 Task: In the  document Respectingdifferencesletter.rtf change page color to  'Light Brown'. Insert watermark  'Confidential ' Apply Font Style in watermark Arial
Action: Mouse moved to (217, 326)
Screenshot: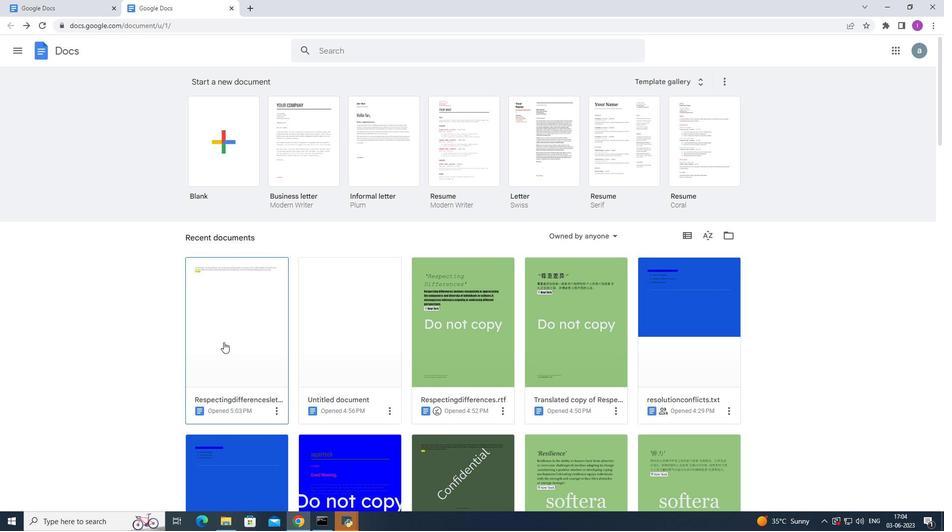 
Action: Mouse pressed left at (217, 326)
Screenshot: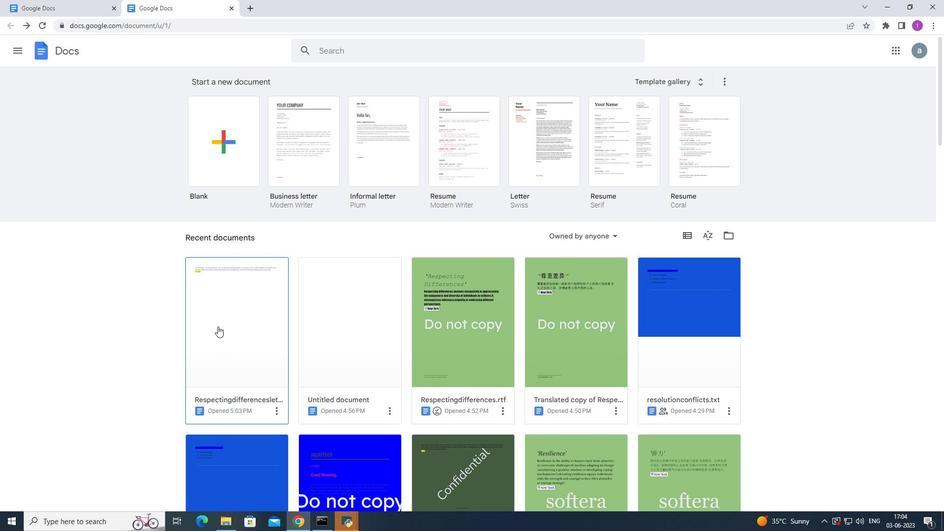 
Action: Mouse moved to (40, 57)
Screenshot: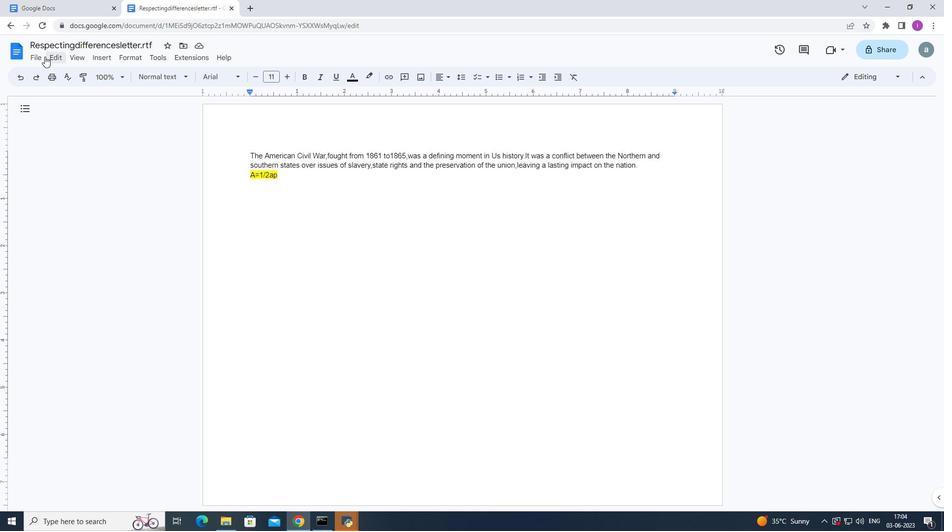
Action: Mouse pressed left at (40, 57)
Screenshot: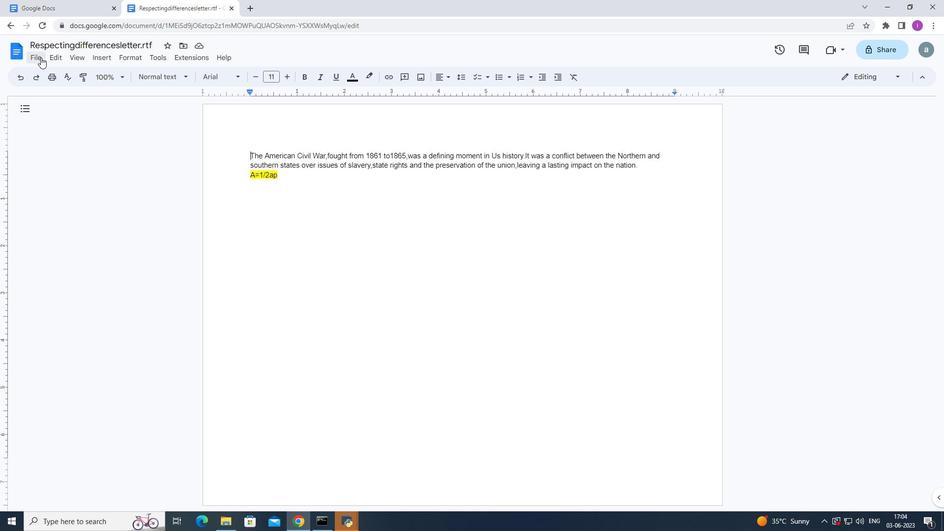 
Action: Mouse moved to (62, 328)
Screenshot: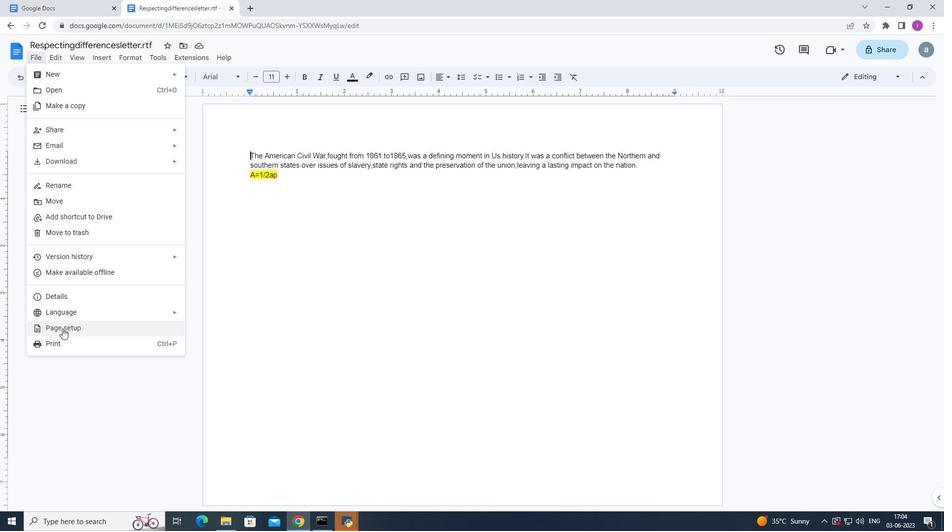 
Action: Mouse pressed left at (62, 328)
Screenshot: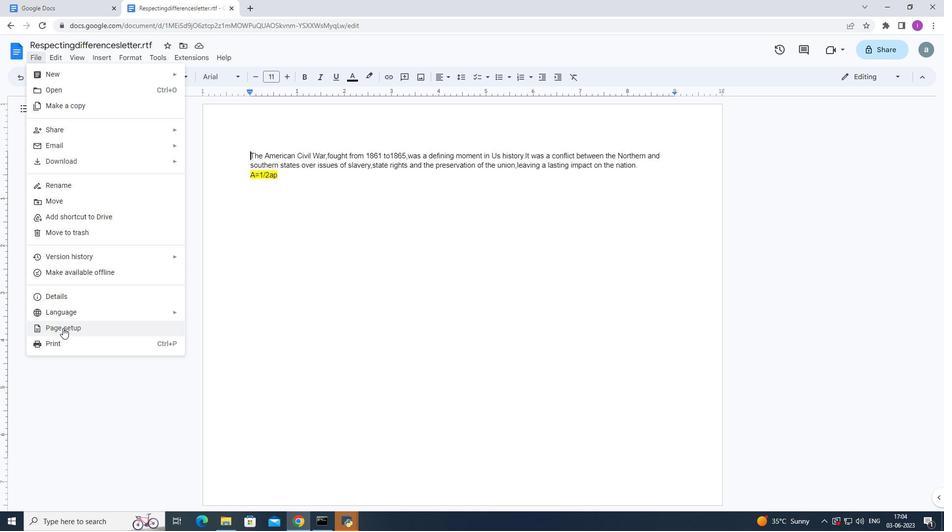 
Action: Mouse moved to (397, 334)
Screenshot: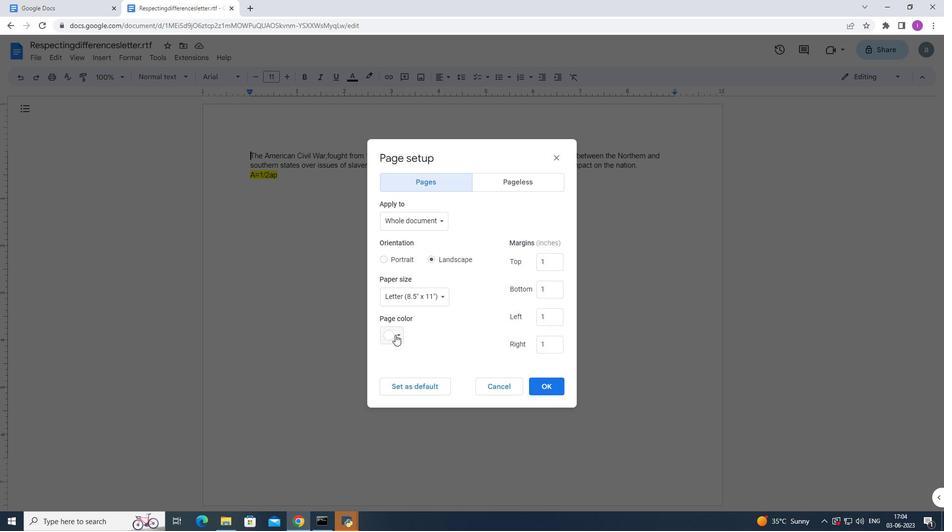 
Action: Mouse pressed left at (397, 334)
Screenshot: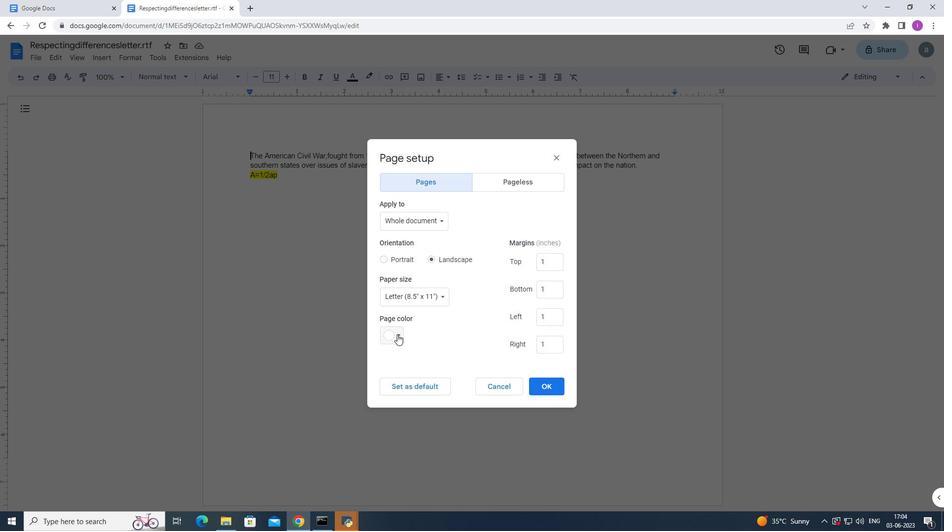 
Action: Mouse moved to (421, 422)
Screenshot: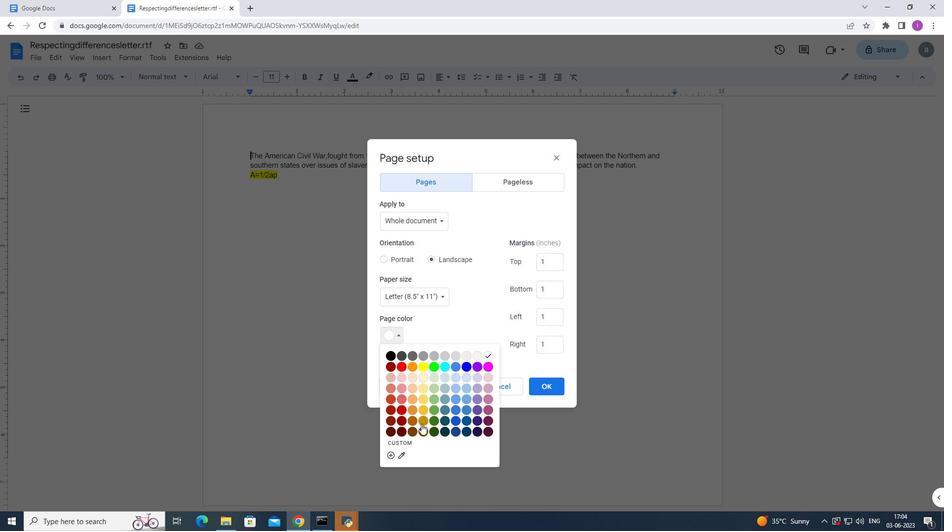 
Action: Mouse pressed left at (421, 422)
Screenshot: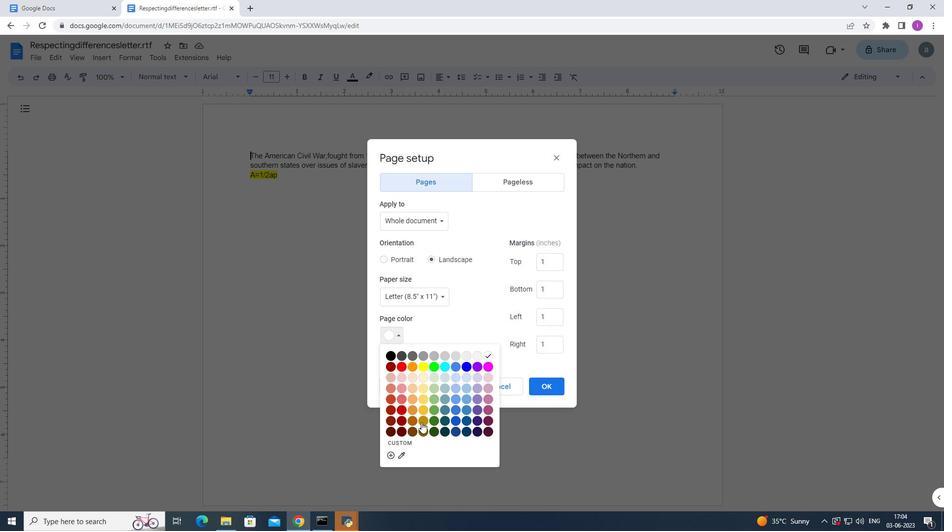 
Action: Mouse moved to (397, 334)
Screenshot: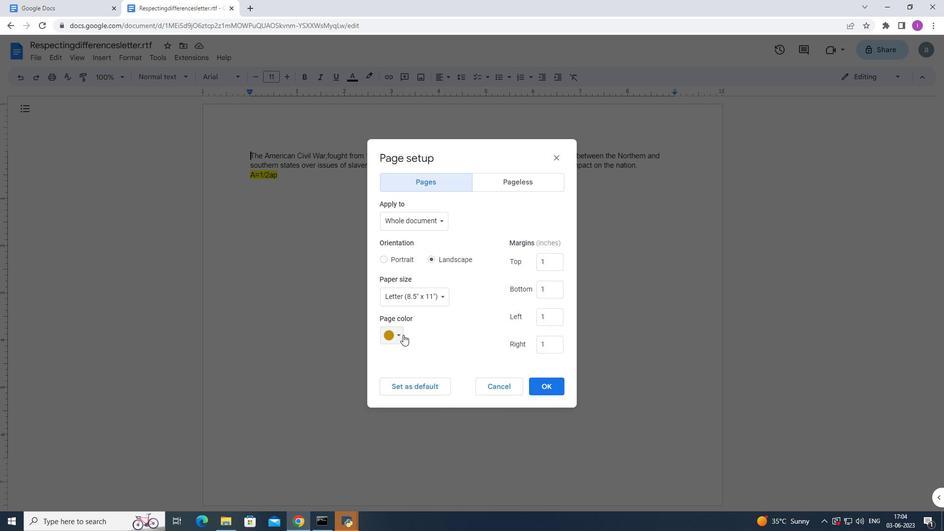 
Action: Mouse pressed left at (397, 334)
Screenshot: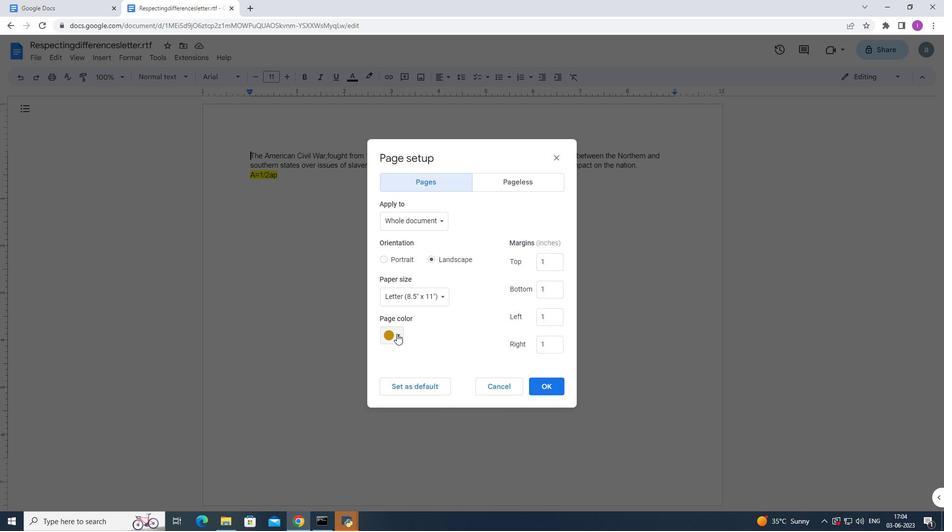 
Action: Mouse moved to (422, 431)
Screenshot: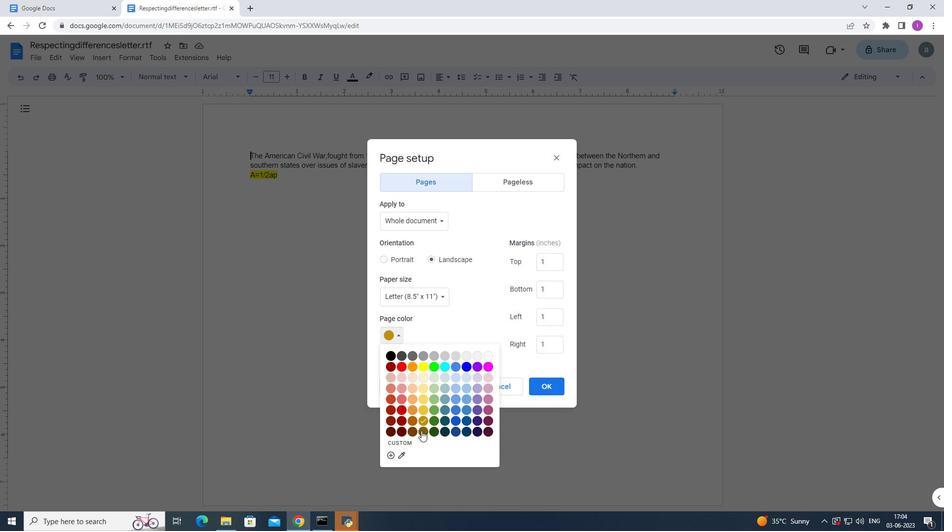 
Action: Mouse pressed left at (422, 431)
Screenshot: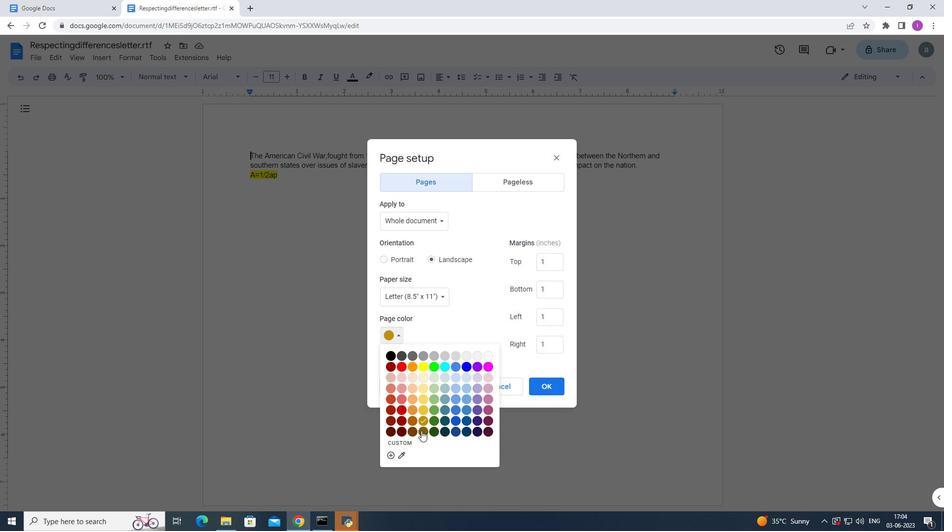 
Action: Mouse moved to (540, 389)
Screenshot: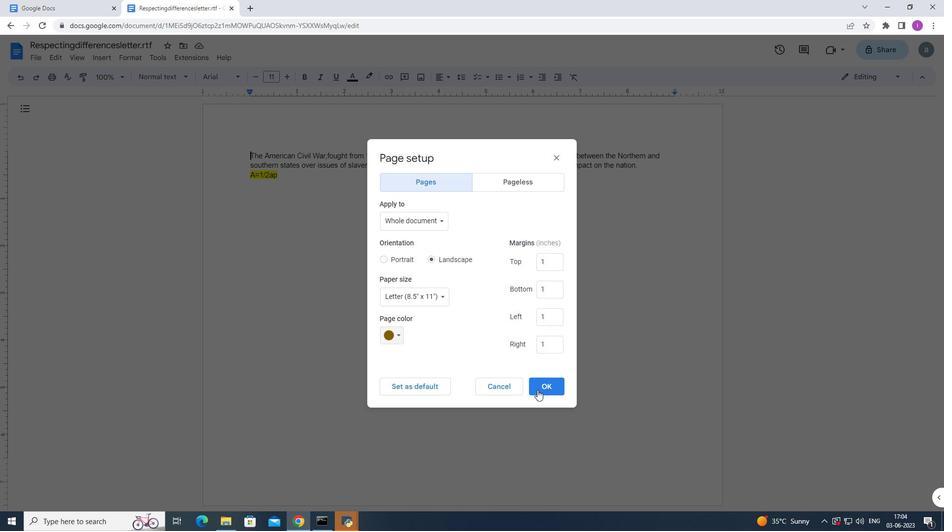 
Action: Mouse pressed left at (540, 389)
Screenshot: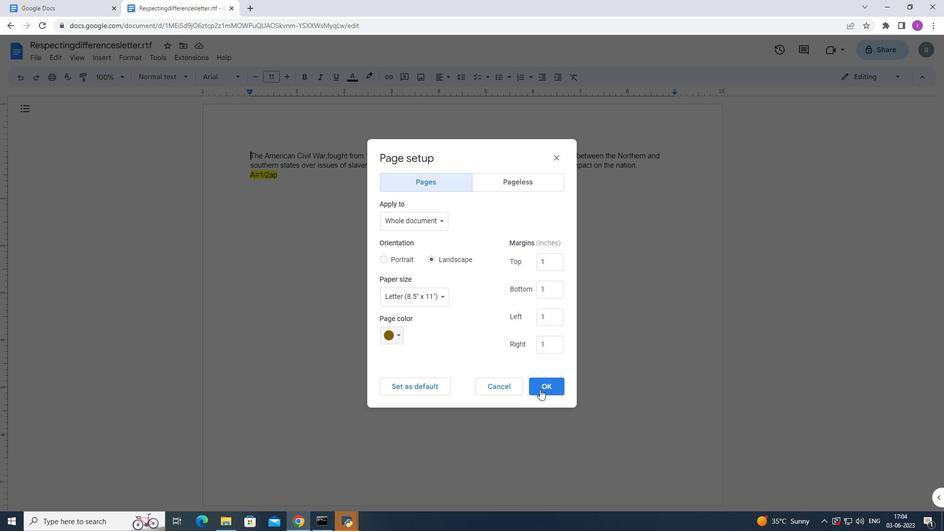 
Action: Mouse moved to (109, 61)
Screenshot: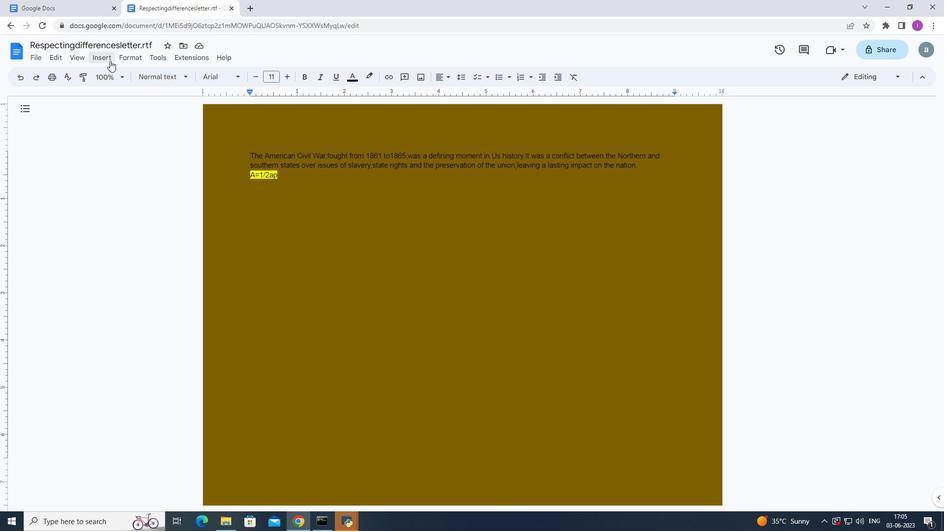 
Action: Mouse pressed left at (109, 61)
Screenshot: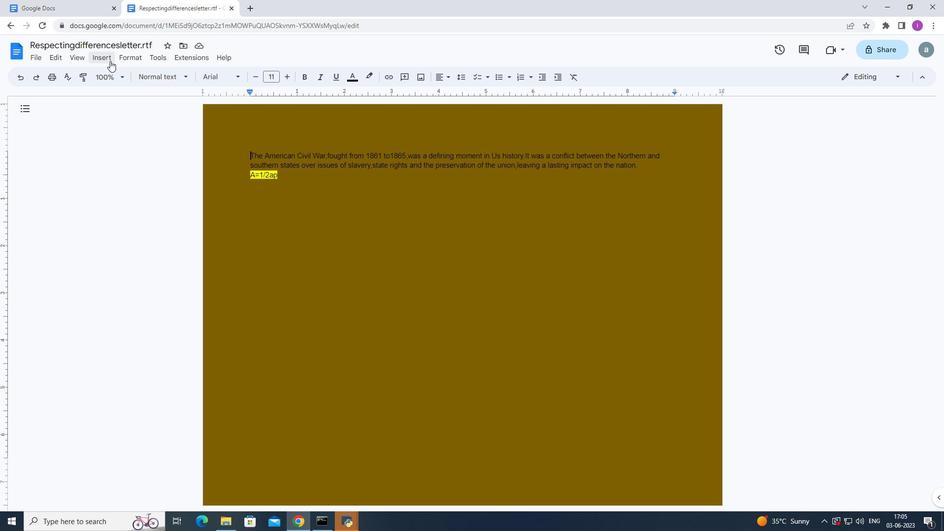 
Action: Mouse moved to (132, 285)
Screenshot: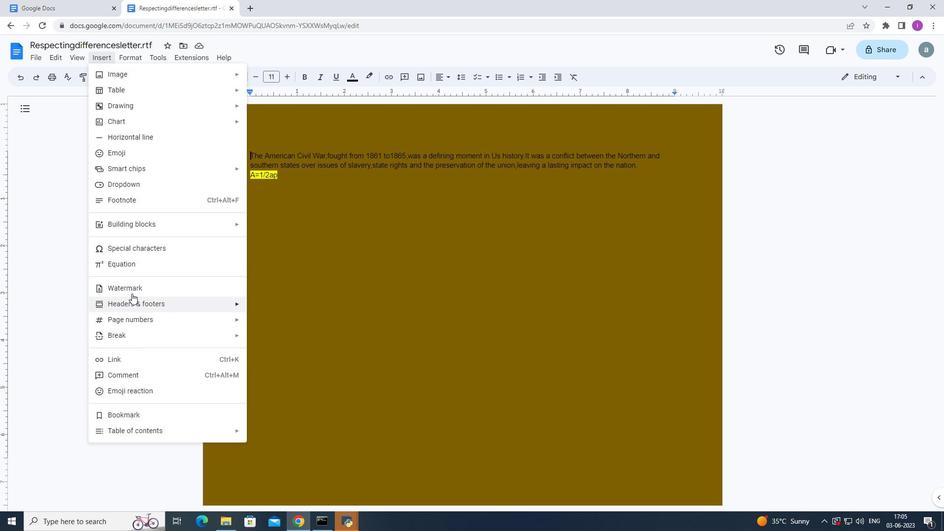 
Action: Mouse pressed left at (132, 285)
Screenshot: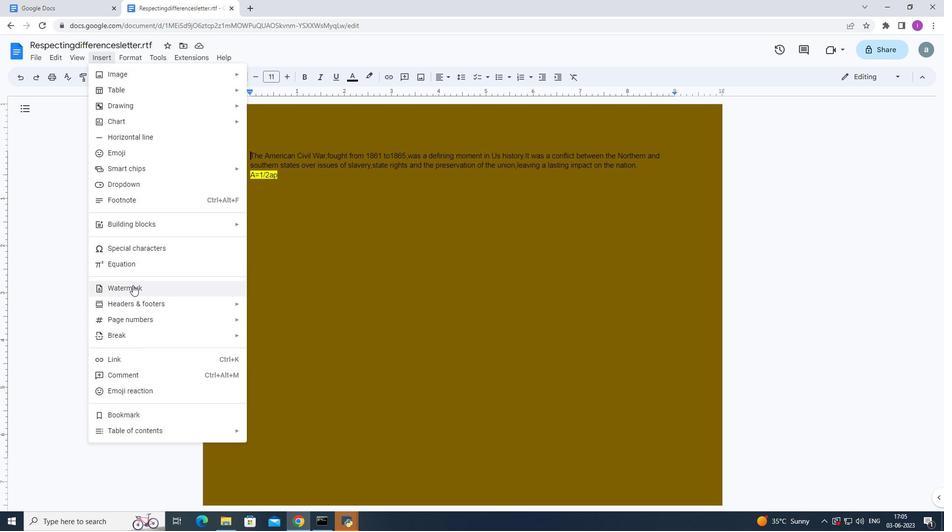 
Action: Mouse moved to (893, 108)
Screenshot: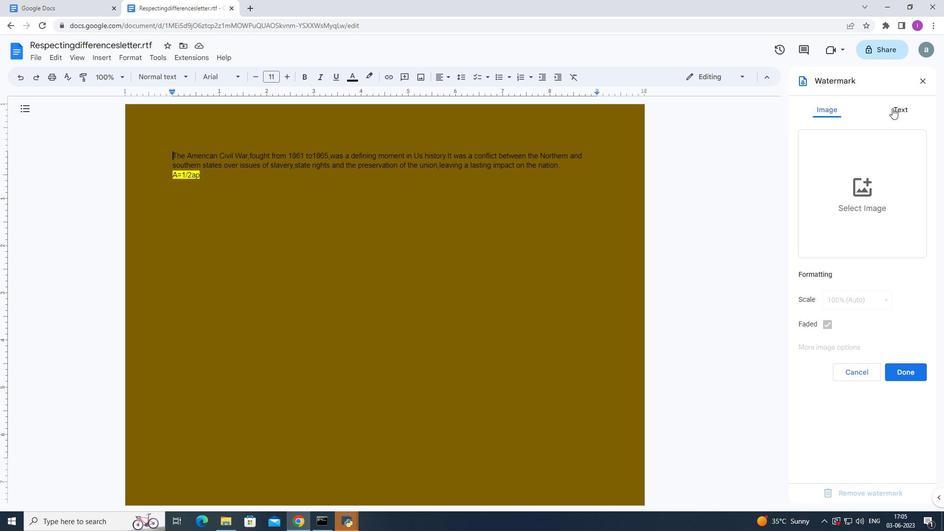 
Action: Mouse pressed left at (893, 108)
Screenshot: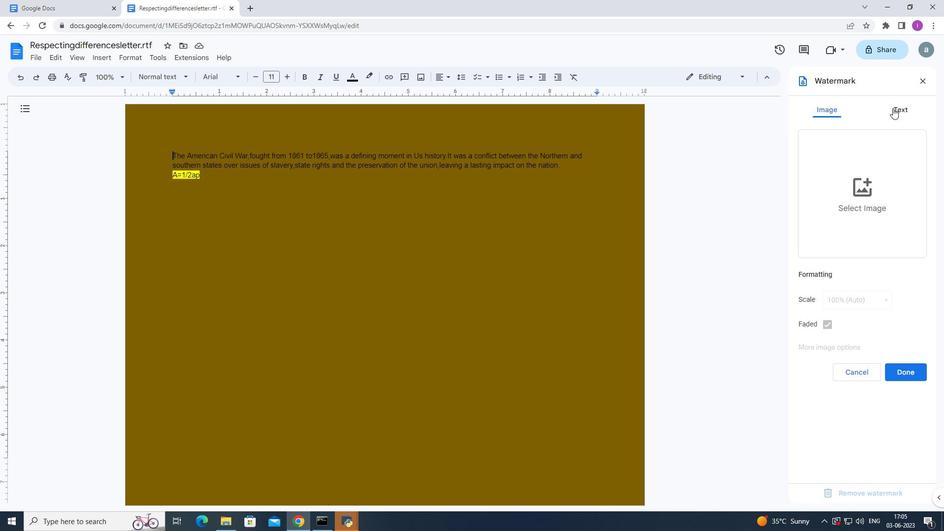 
Action: Mouse moved to (809, 141)
Screenshot: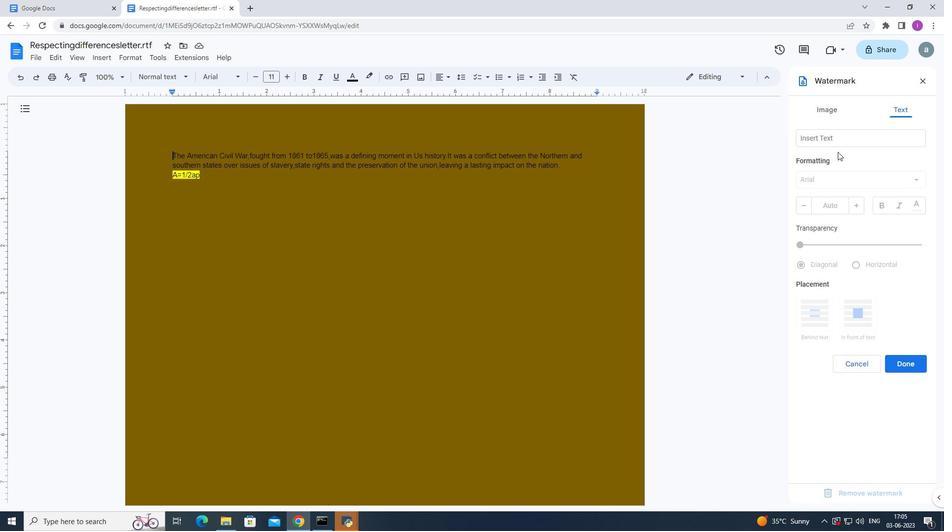 
Action: Mouse pressed left at (809, 141)
Screenshot: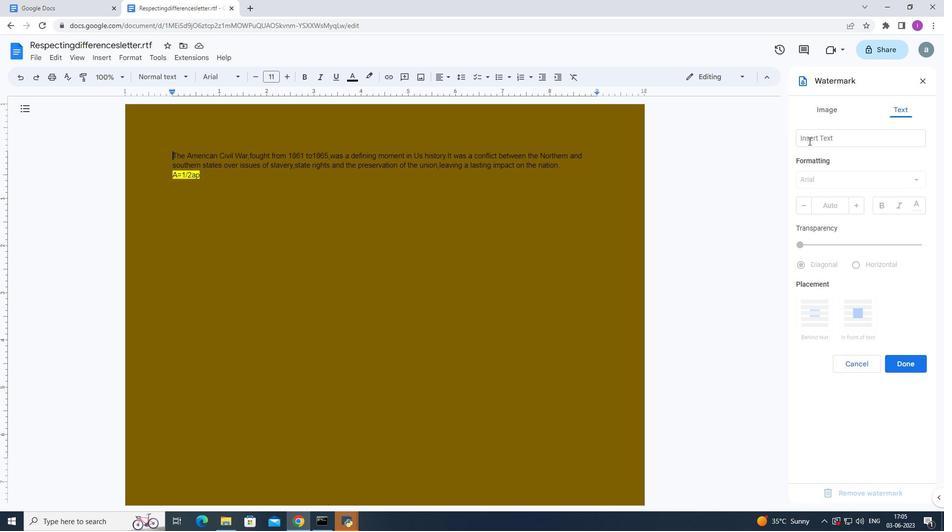 
Action: Mouse moved to (944, 16)
Screenshot: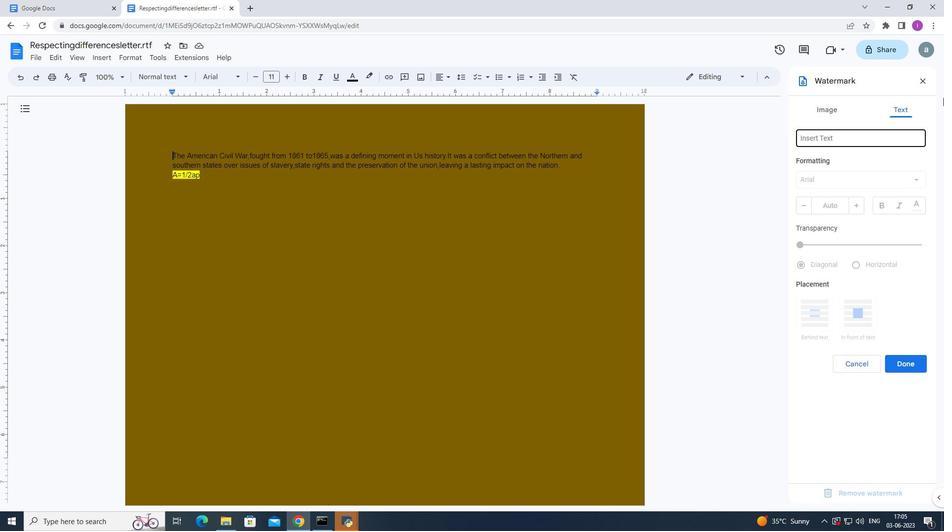 
Action: Key pressed <Key.shift>Confidential
Screenshot: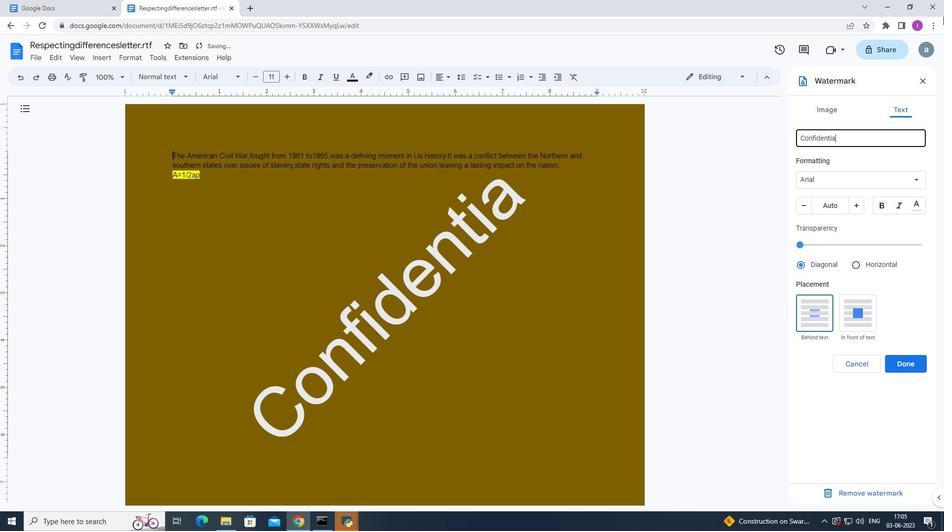 
Action: Mouse moved to (914, 176)
Screenshot: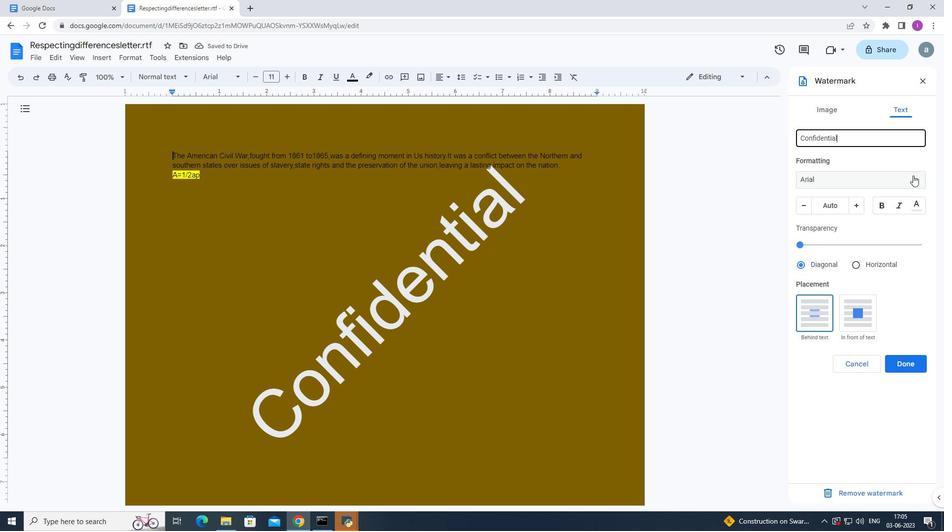 
Action: Mouse pressed left at (914, 176)
Screenshot: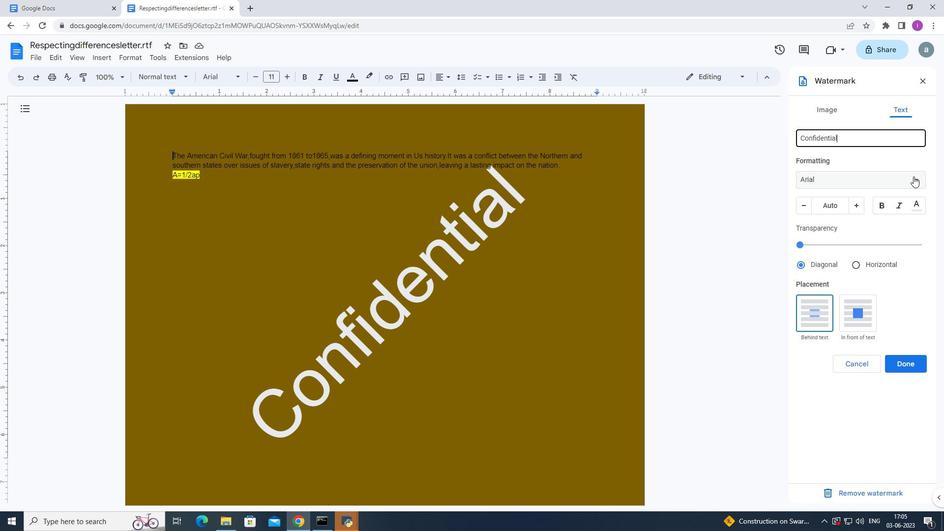 
Action: Mouse moved to (830, 259)
Screenshot: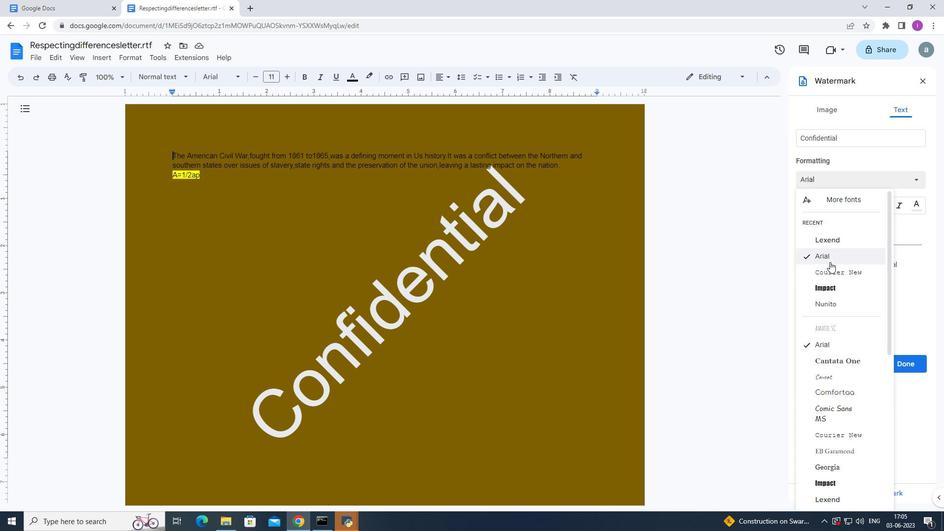
Action: Mouse pressed left at (830, 259)
Screenshot: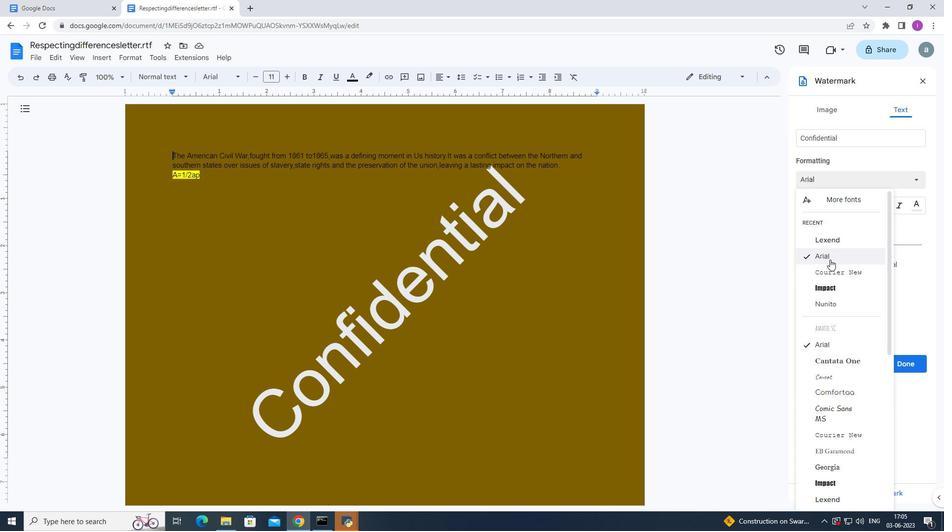 
Action: Mouse moved to (904, 360)
Screenshot: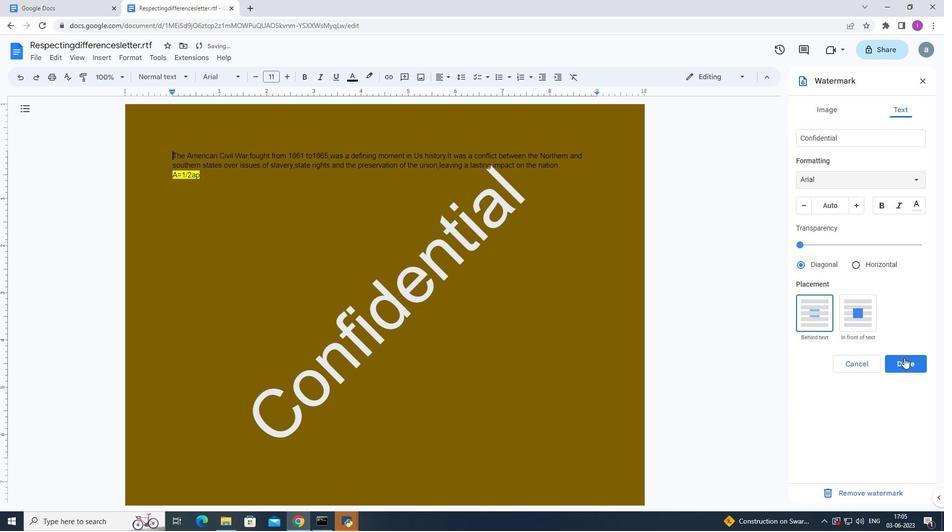 
Action: Mouse pressed left at (904, 360)
Screenshot: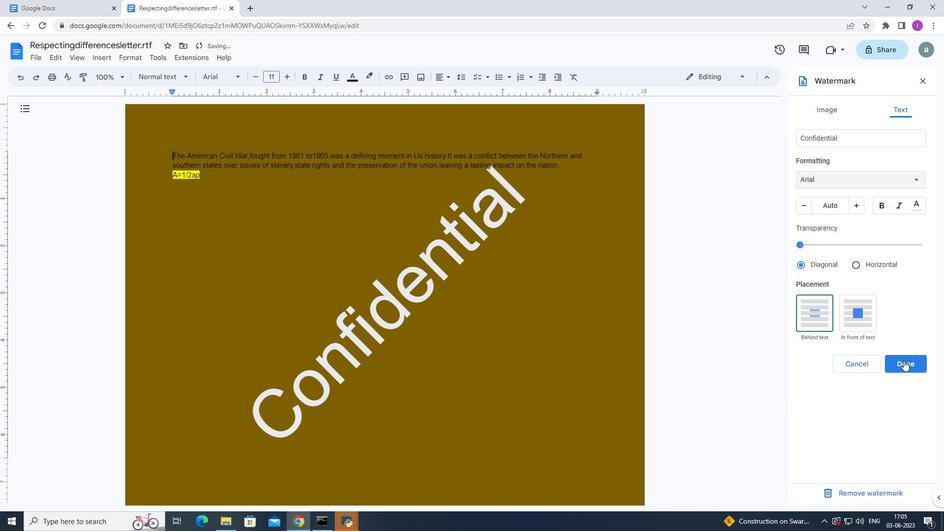 
Action: Mouse moved to (168, 115)
Screenshot: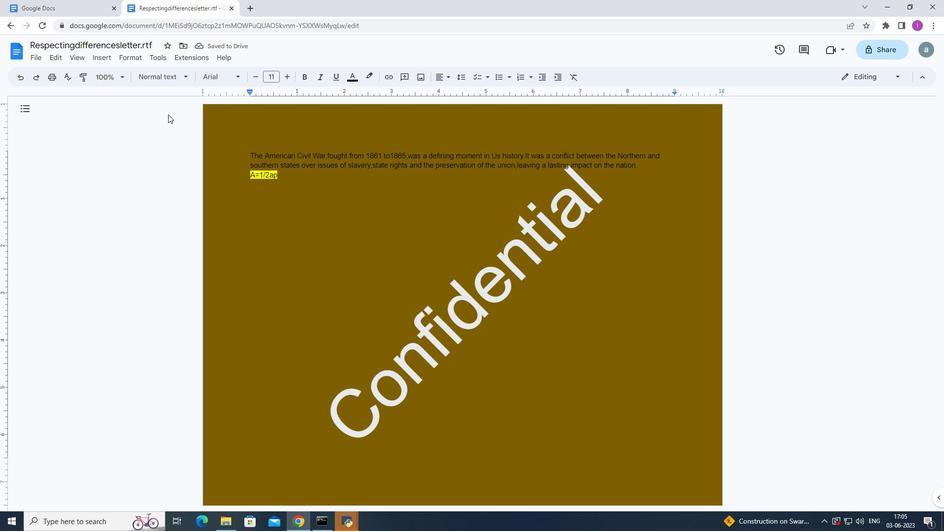 
